 Task: Enable the option Save uploaded resumes and answers to application questions.
Action: Mouse moved to (760, 160)
Screenshot: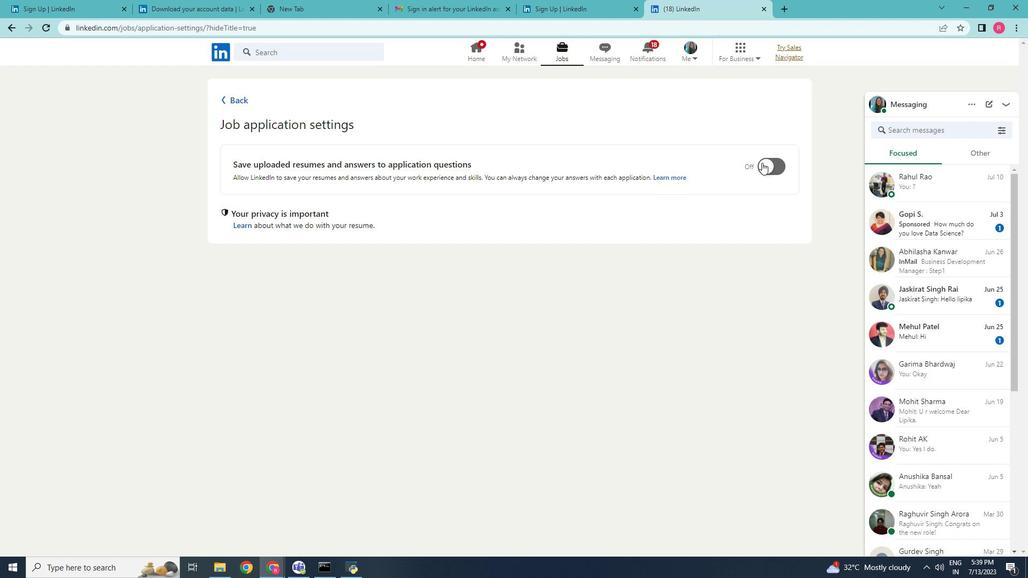 
Action: Mouse pressed left at (760, 160)
Screenshot: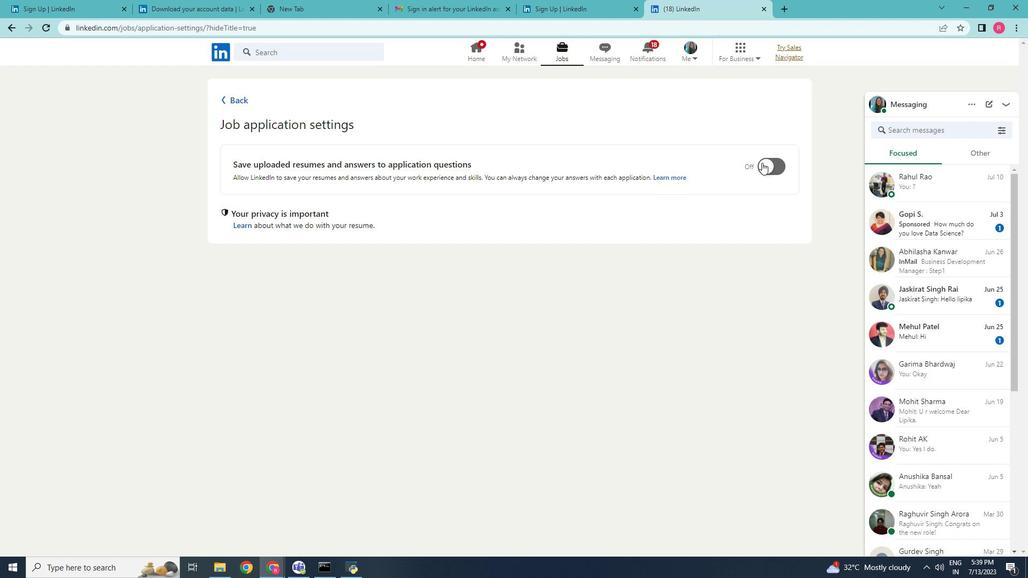 
Action: Mouse moved to (719, 239)
Screenshot: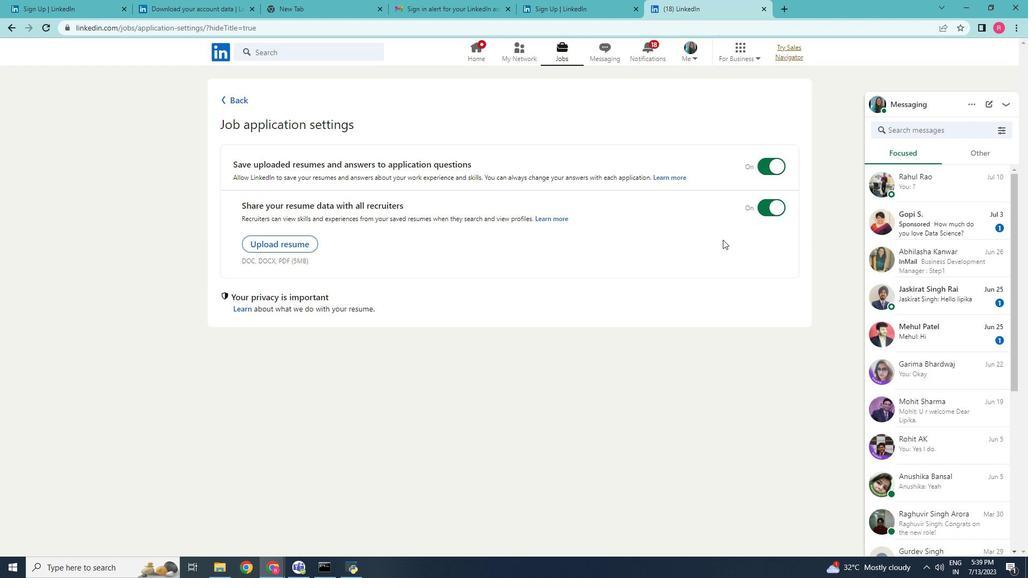 
